 Task: Select a workspace-type small business.
Action: Mouse moved to (348, 78)
Screenshot: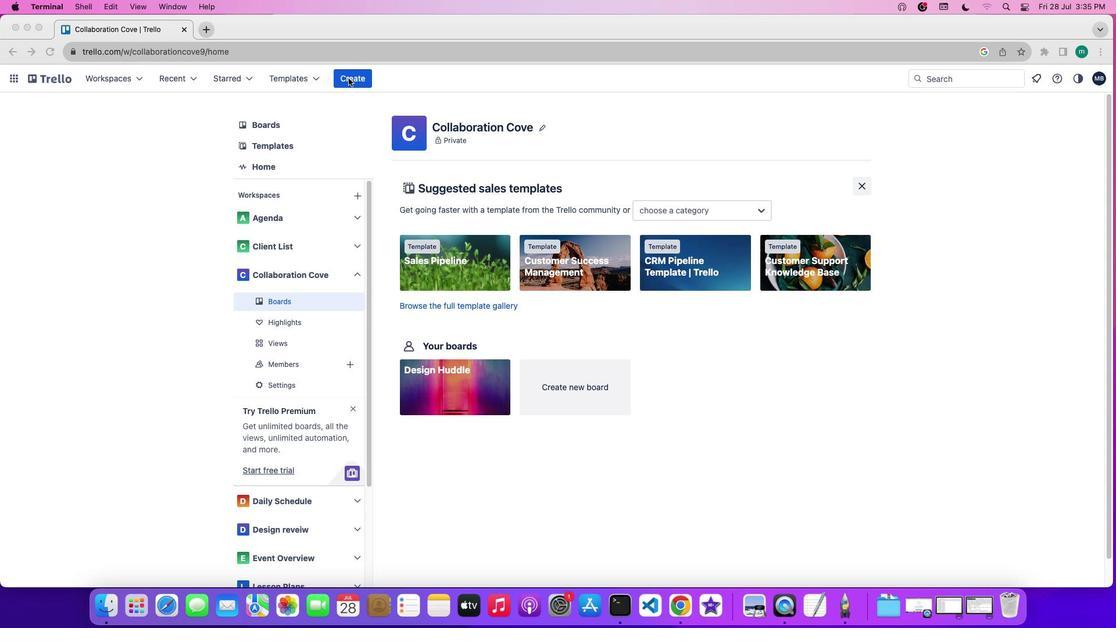 
Action: Mouse pressed left at (348, 78)
Screenshot: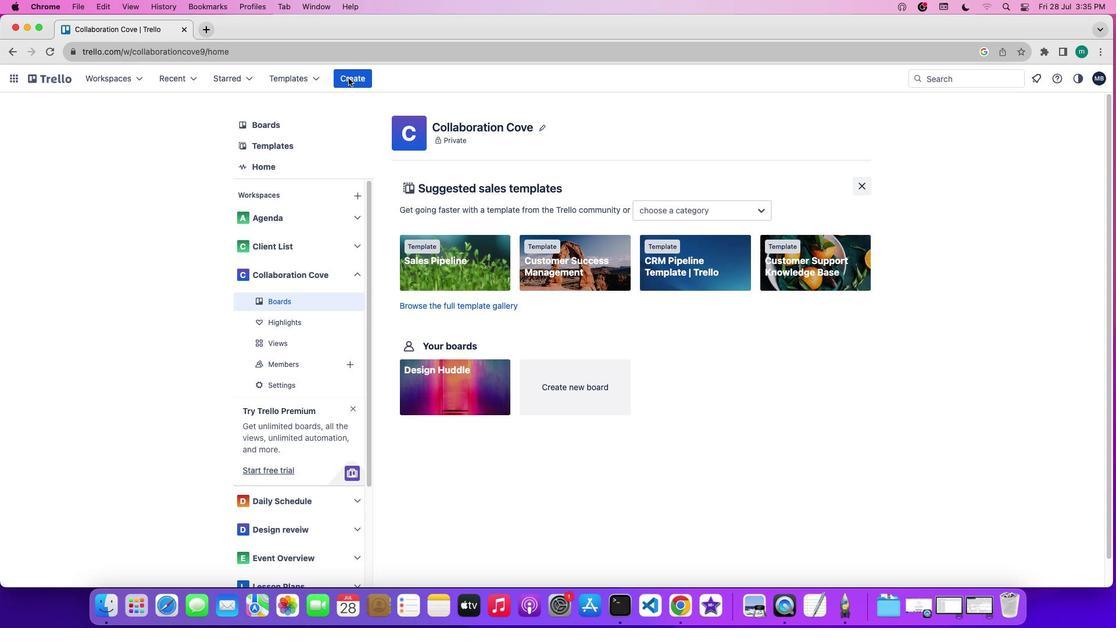 
Action: Mouse pressed left at (348, 78)
Screenshot: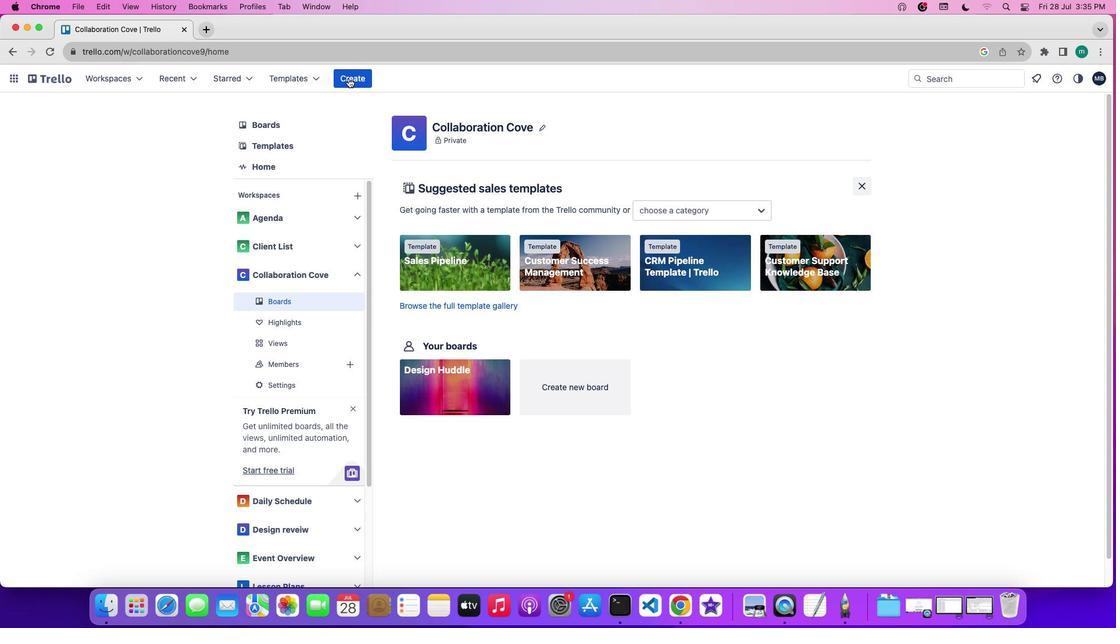 
Action: Mouse moved to (386, 202)
Screenshot: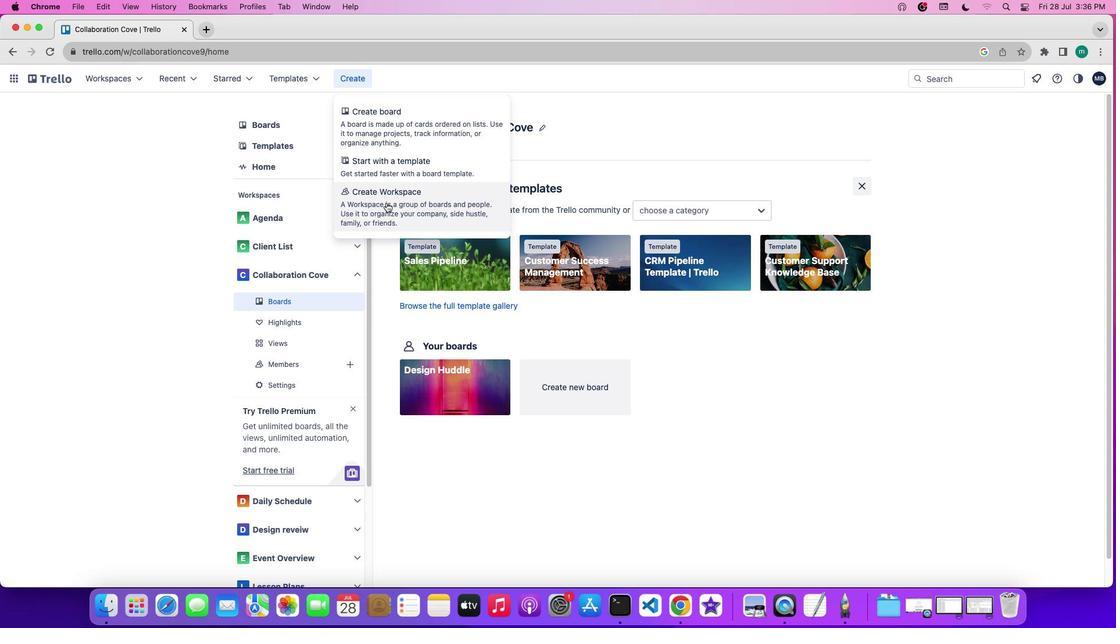 
Action: Mouse pressed left at (386, 202)
Screenshot: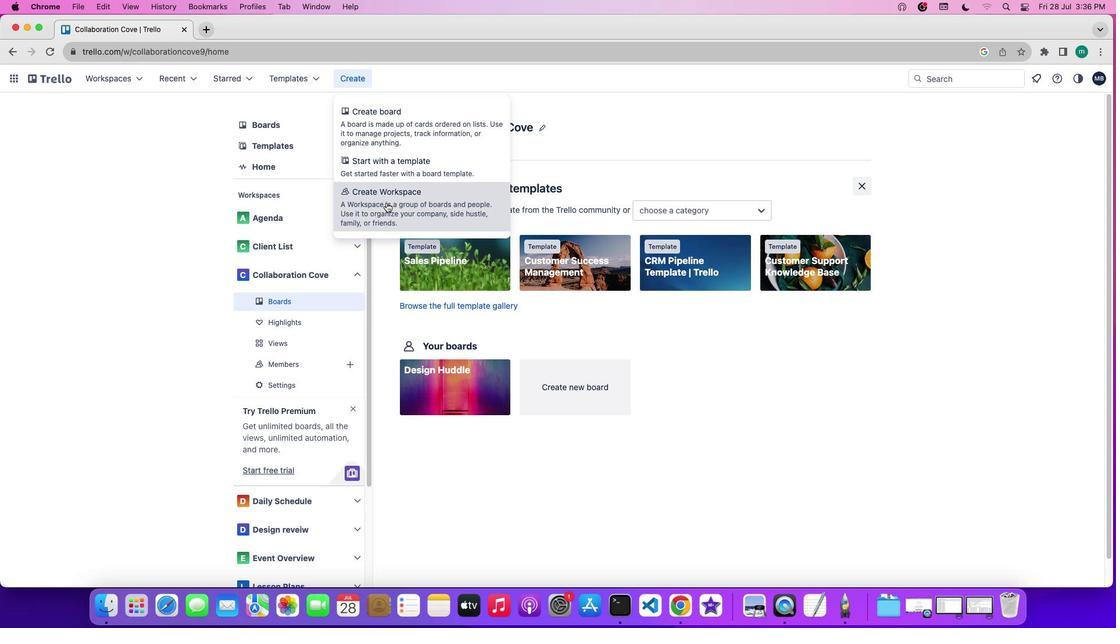
Action: Mouse moved to (437, 296)
Screenshot: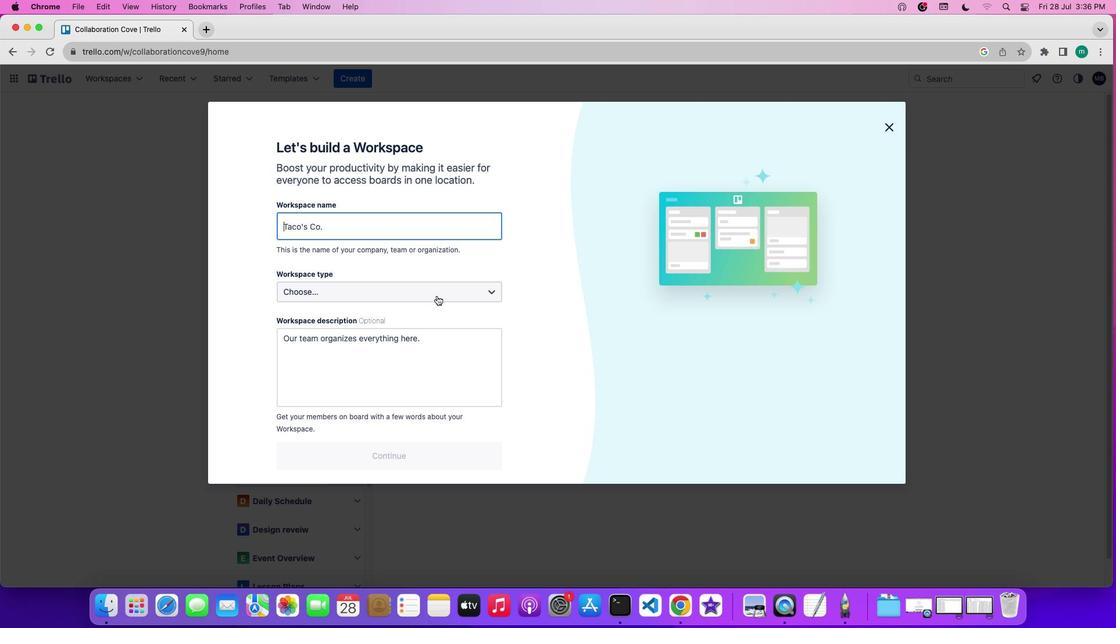 
Action: Mouse pressed left at (437, 296)
Screenshot: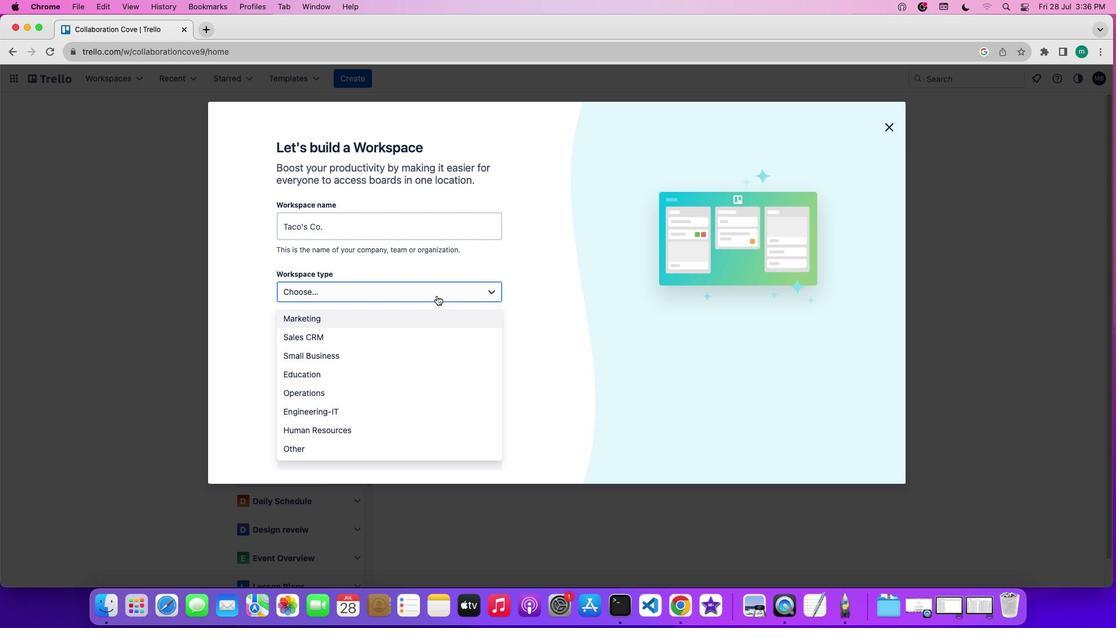 
Action: Mouse moved to (422, 353)
Screenshot: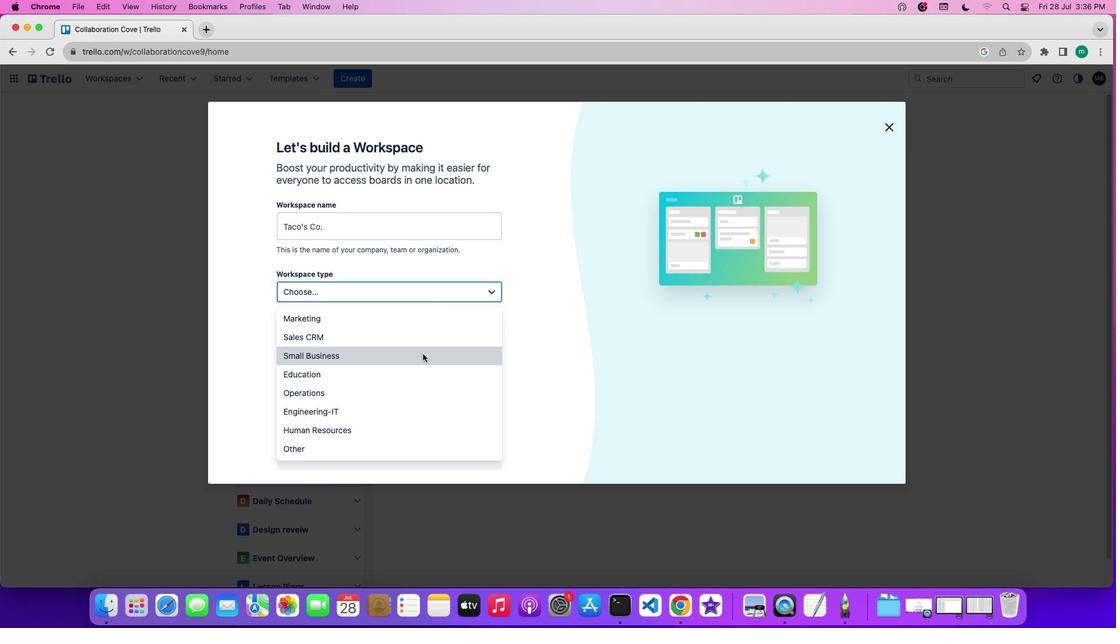 
Action: Mouse pressed left at (422, 353)
Screenshot: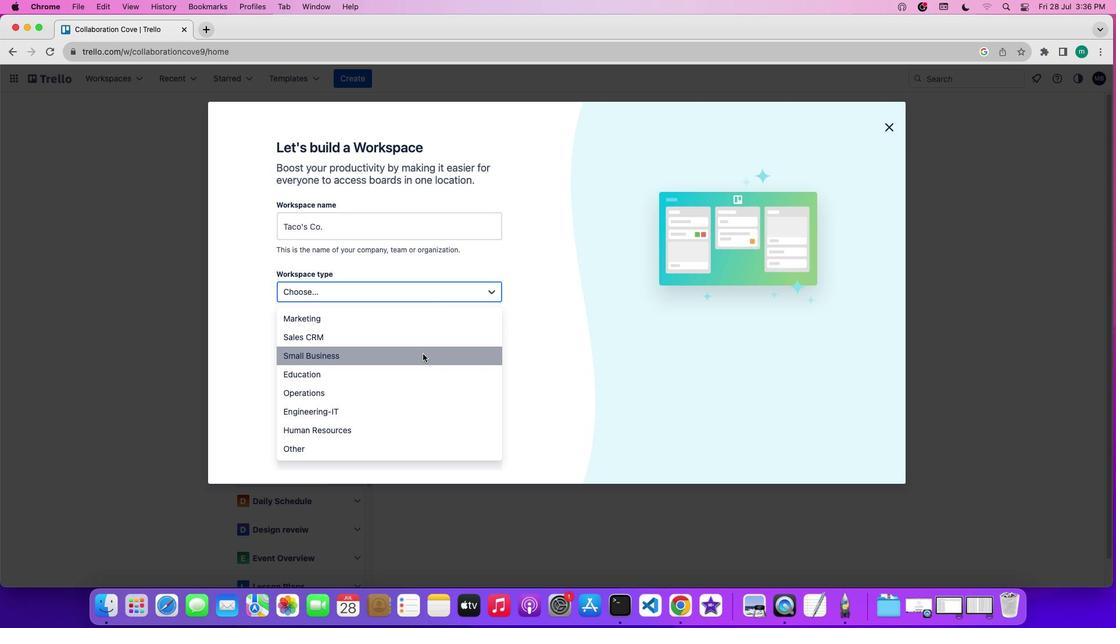 
Action: Mouse moved to (486, 361)
Screenshot: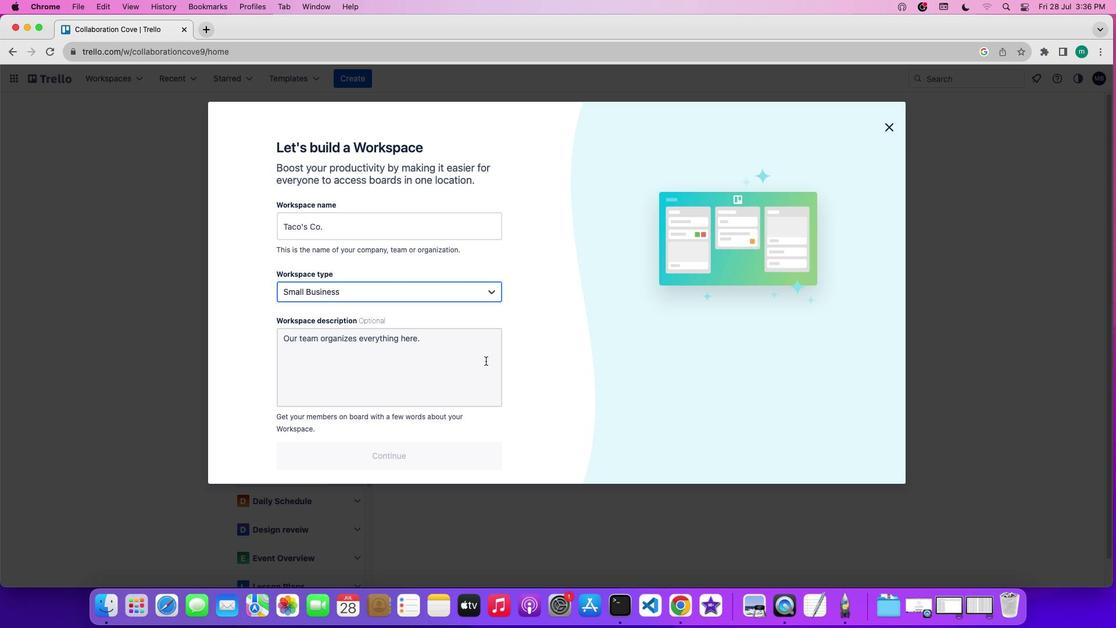 
